 Task: Create a section Code Conquest and in the section, add a milestone Quality Assurance Process Implementation in the project Trex.
Action: Mouse moved to (122, 442)
Screenshot: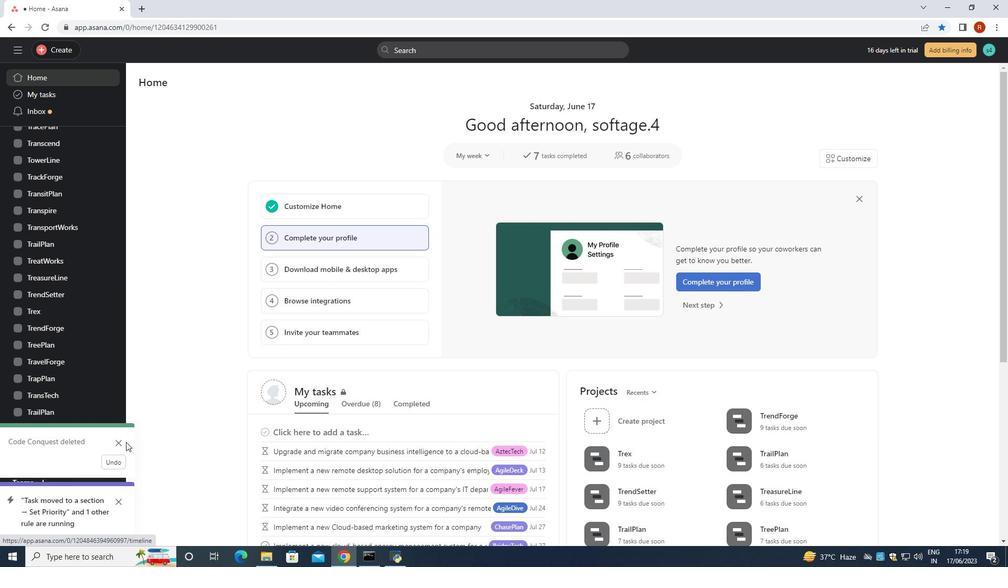
Action: Mouse pressed left at (122, 442)
Screenshot: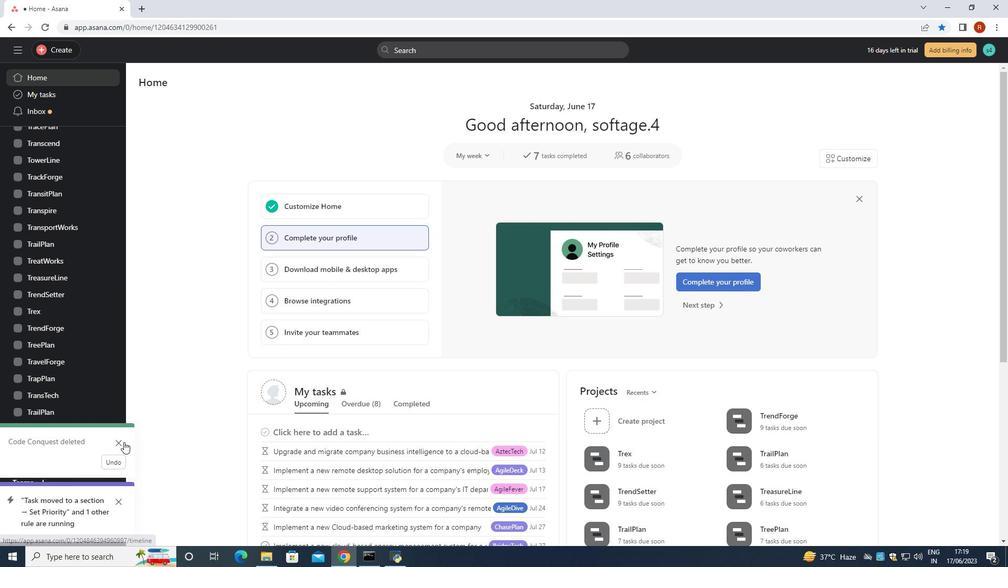 
Action: Mouse moved to (54, 308)
Screenshot: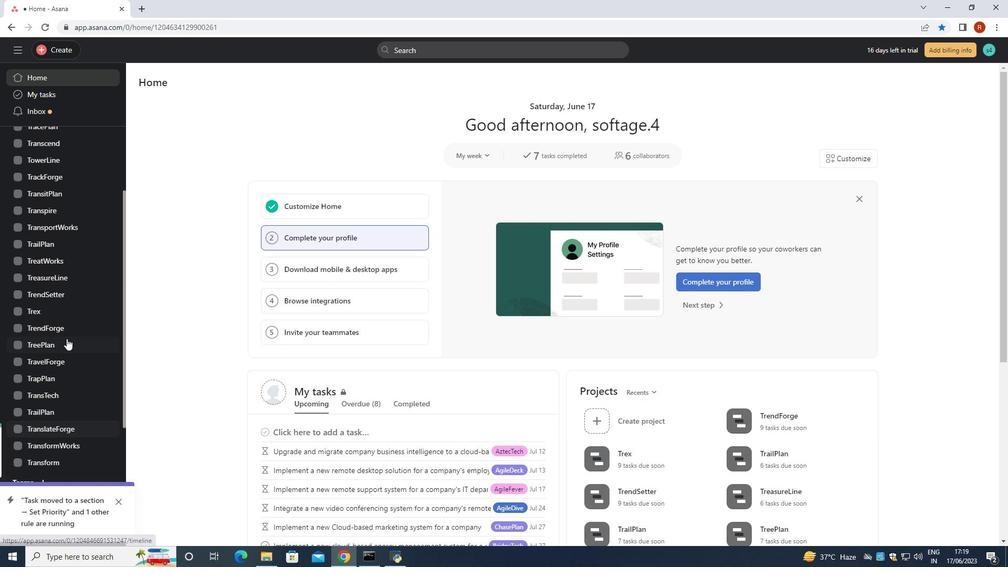 
Action: Mouse pressed left at (54, 308)
Screenshot: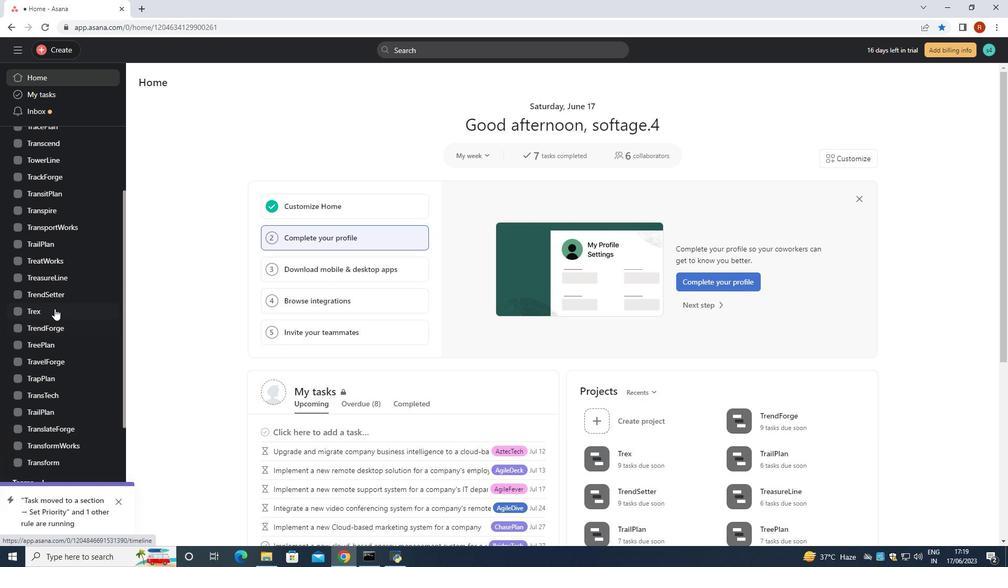 
Action: Mouse moved to (226, 368)
Screenshot: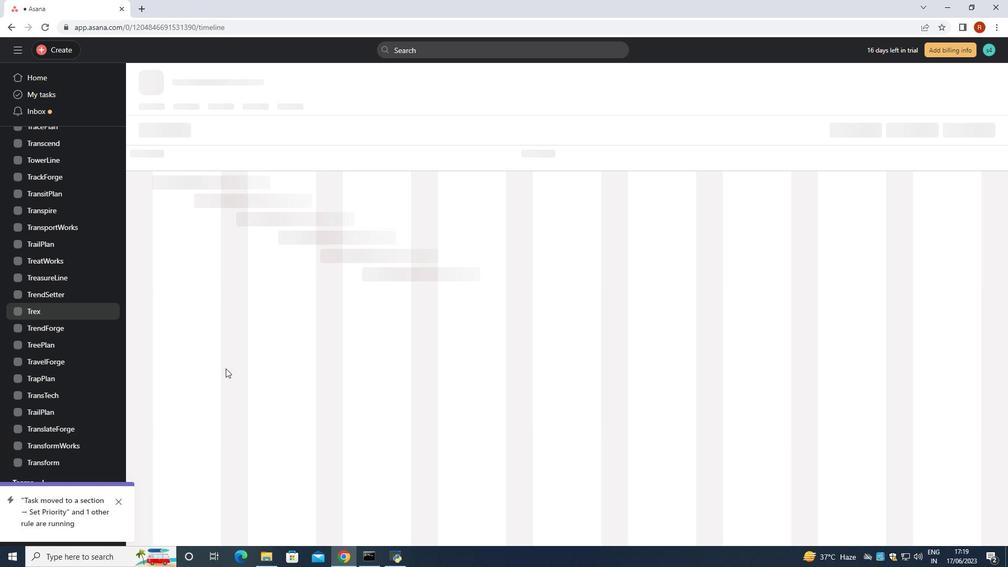 
Action: Mouse scrolled (226, 368) with delta (0, 0)
Screenshot: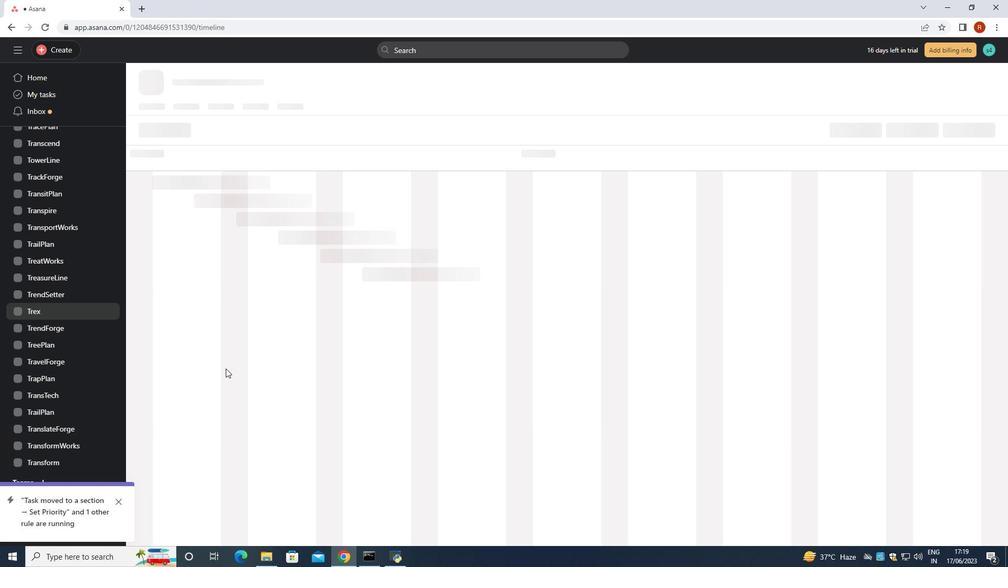 
Action: Mouse scrolled (226, 368) with delta (0, 0)
Screenshot: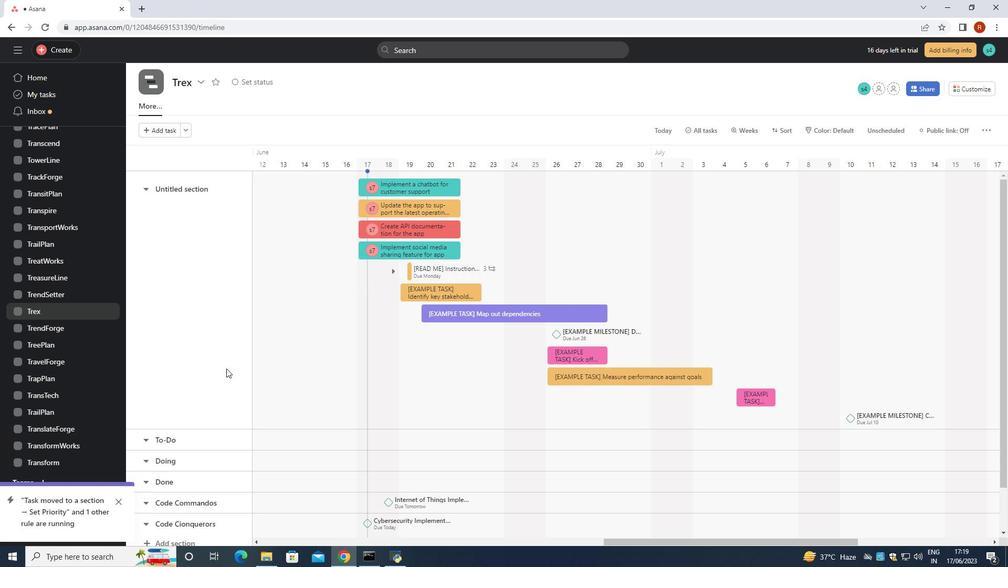 
Action: Mouse scrolled (226, 368) with delta (0, 0)
Screenshot: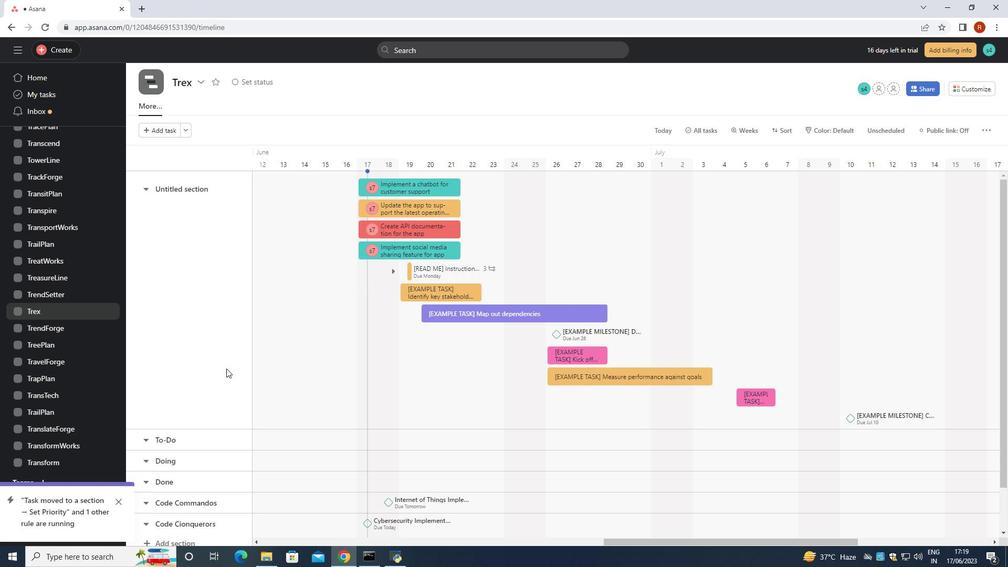 
Action: Mouse scrolled (226, 368) with delta (0, 0)
Screenshot: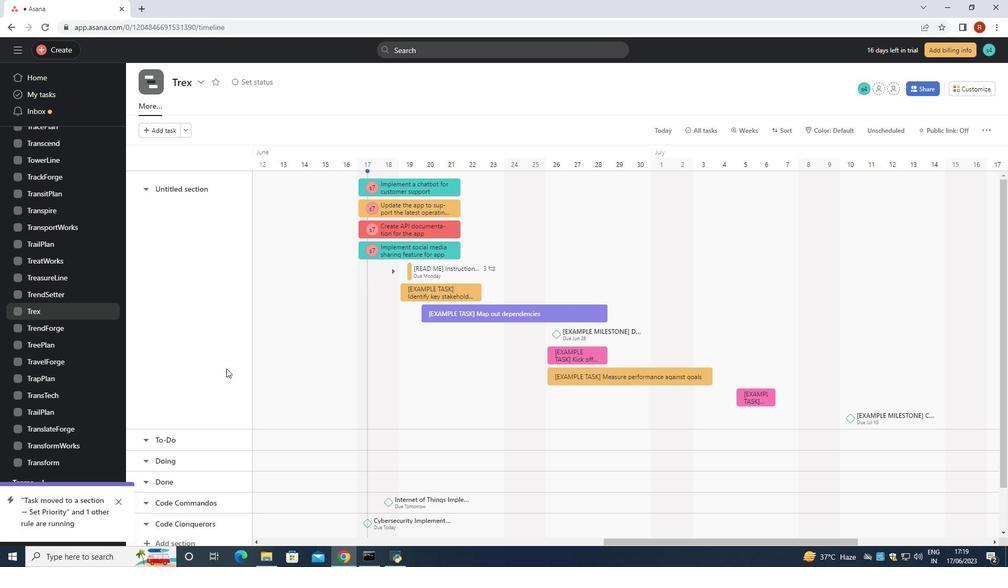 
Action: Mouse scrolled (226, 368) with delta (0, 0)
Screenshot: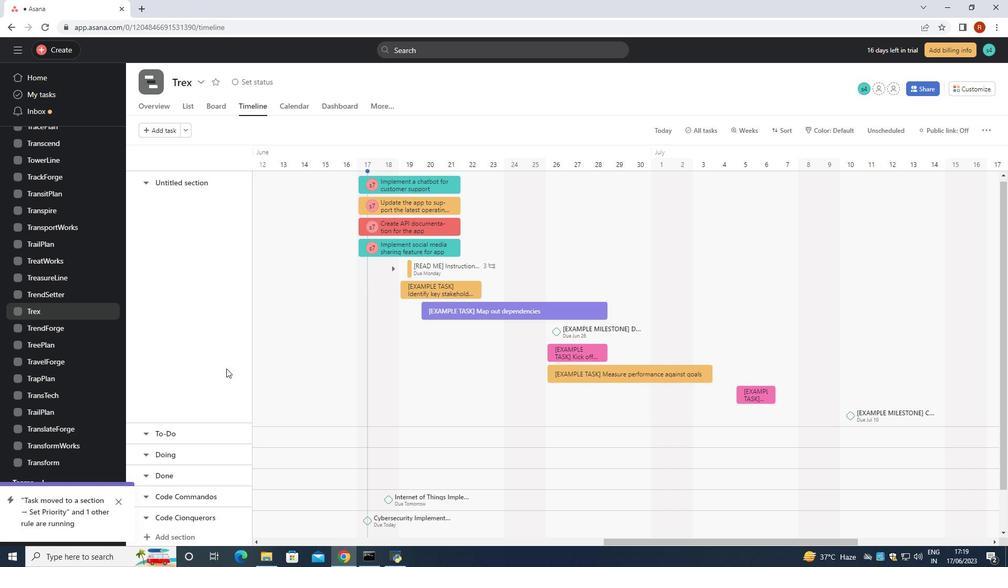 
Action: Mouse scrolled (226, 368) with delta (0, 0)
Screenshot: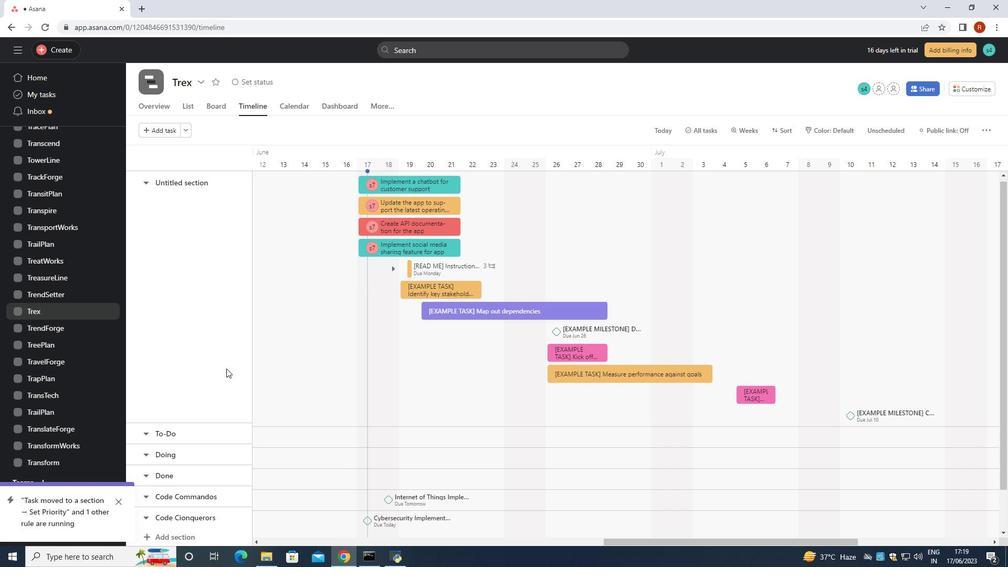 
Action: Mouse moved to (198, 496)
Screenshot: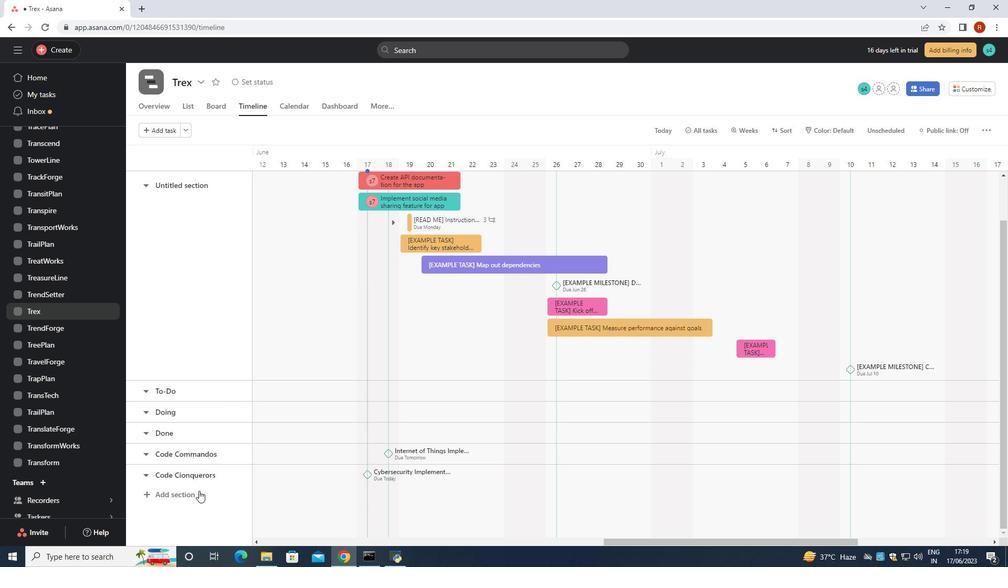 
Action: Mouse pressed left at (198, 496)
Screenshot: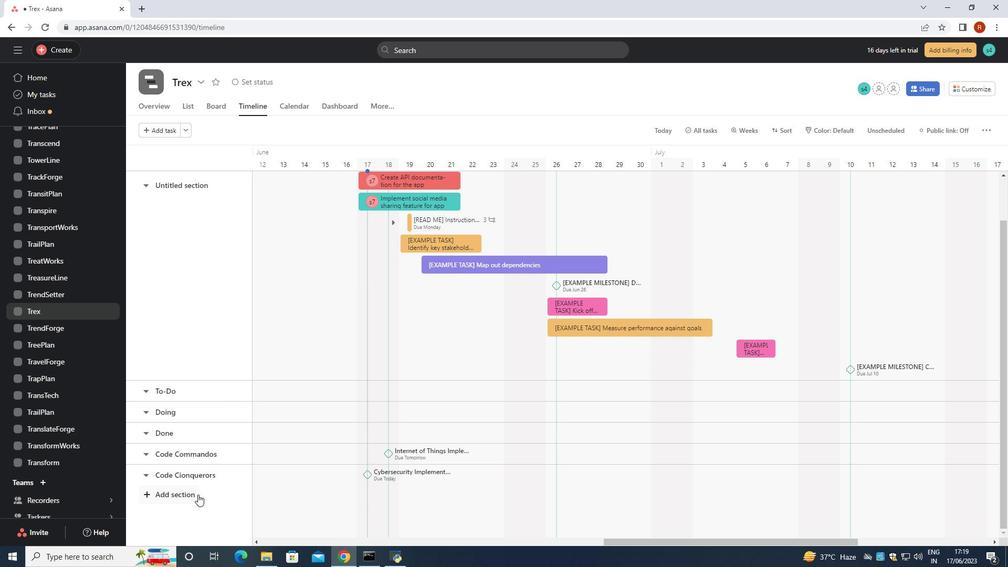 
Action: Mouse moved to (210, 505)
Screenshot: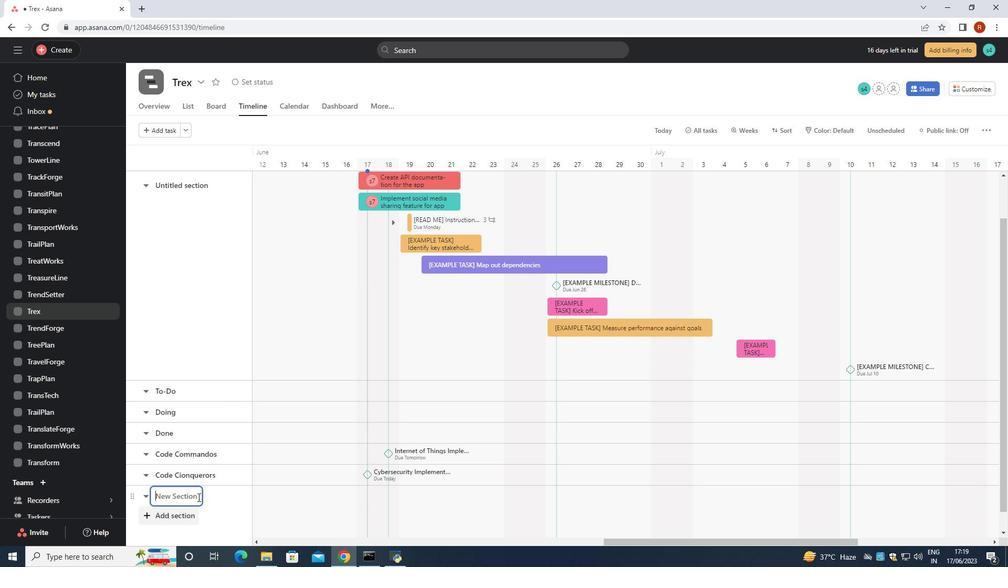 
Action: Key pressed <Key.shift>Code<Key.space><Key.shift><Key.shift>Conquest<Key.space>
Screenshot: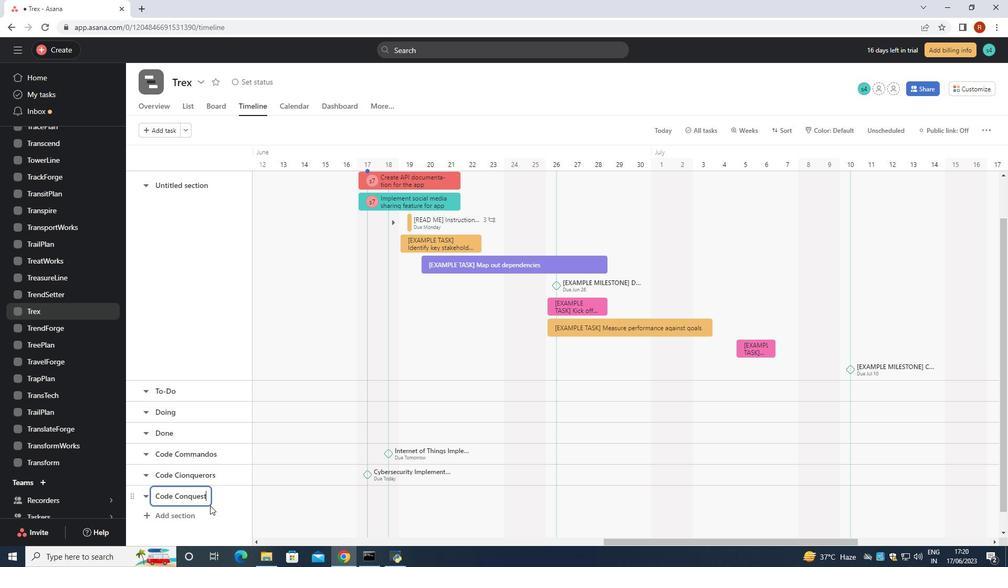 
Action: Mouse moved to (305, 497)
Screenshot: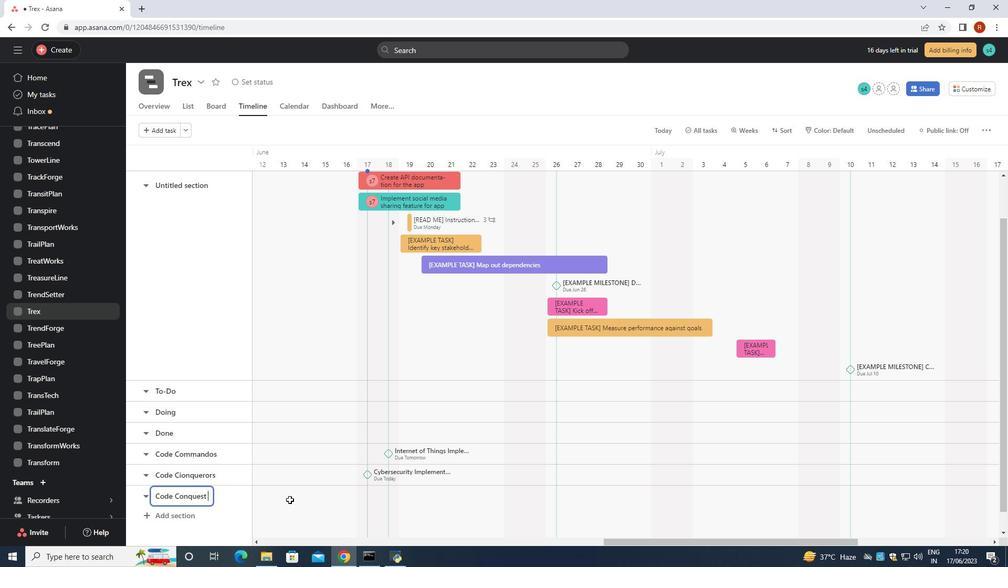 
Action: Mouse pressed left at (305, 497)
Screenshot: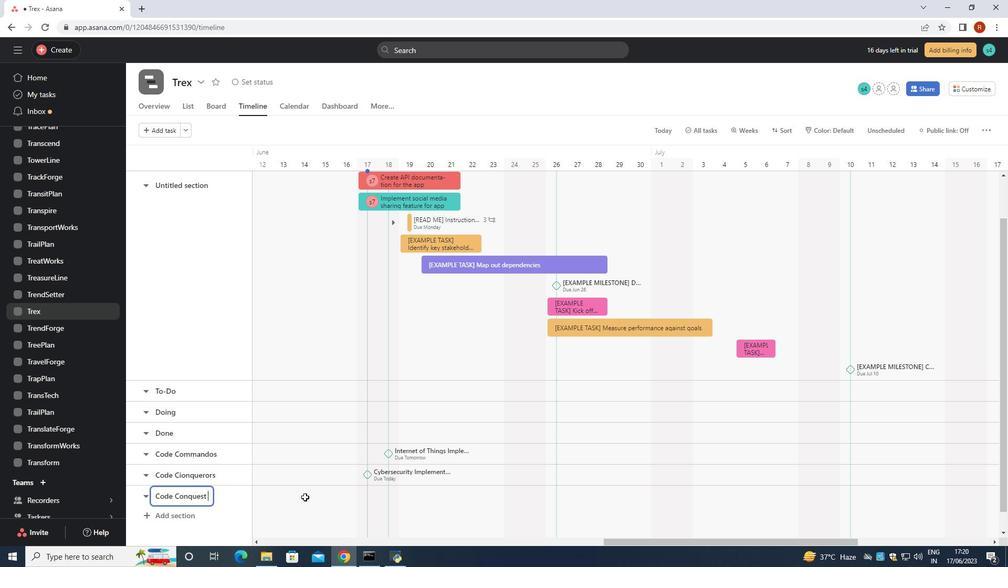 
Action: Mouse pressed left at (305, 497)
Screenshot: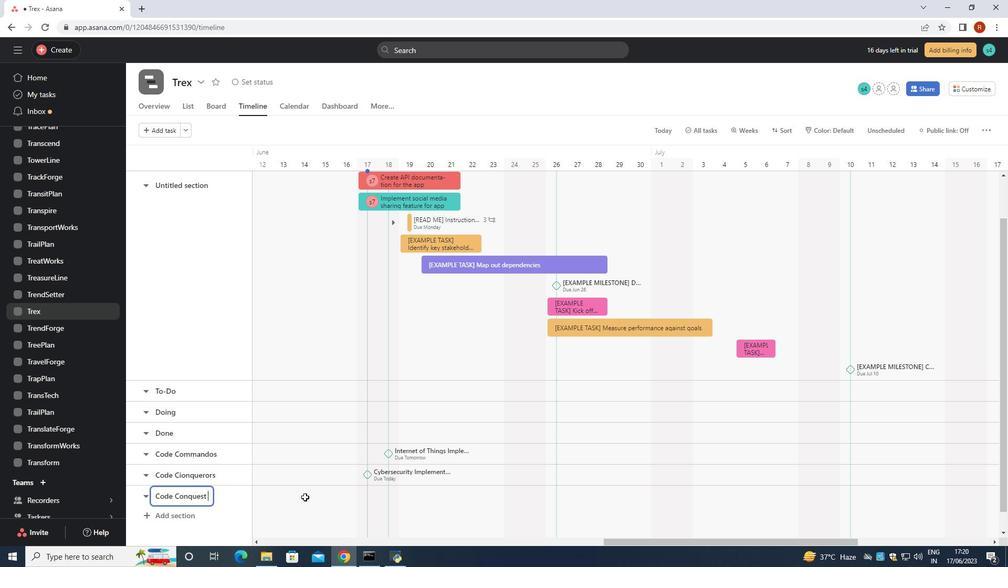 
Action: Key pressed <Key.shift>Quality<Key.space><Key.shift>Assurance<Key.space><Key.shift>Process<Key.space><Key.shift>Implementation<Key.enter>
Screenshot: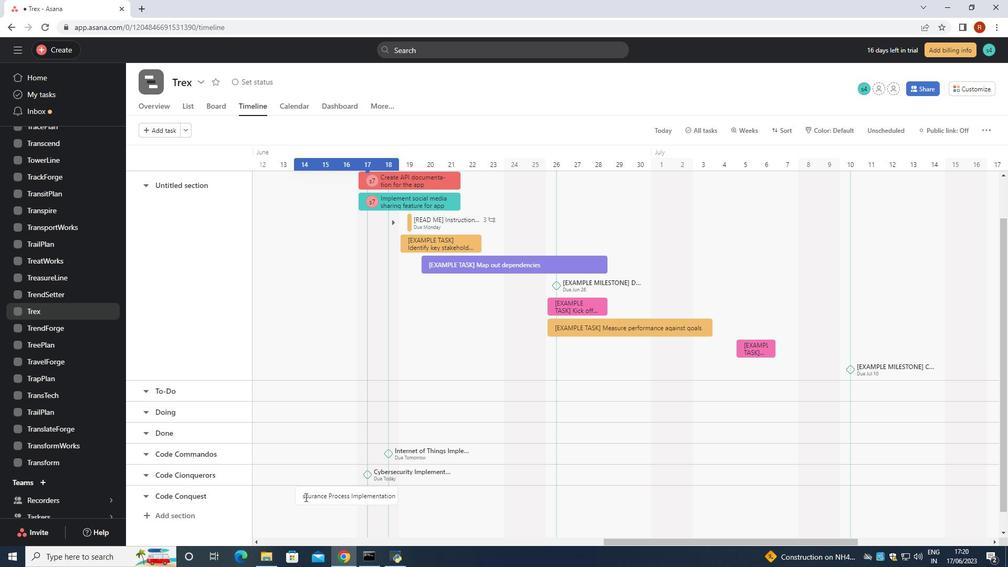 
Action: Mouse pressed right at (305, 497)
Screenshot: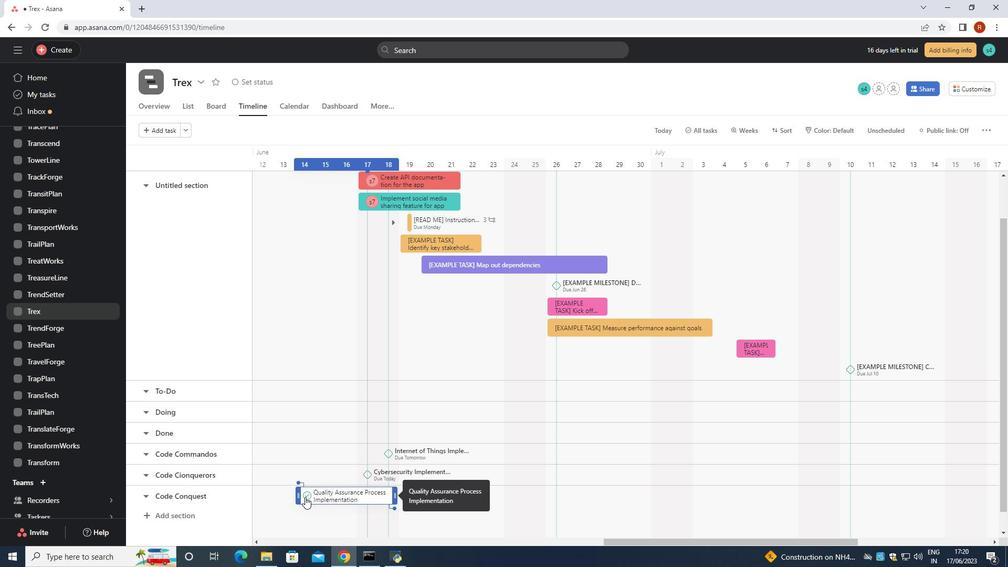 
Action: Mouse moved to (351, 441)
Screenshot: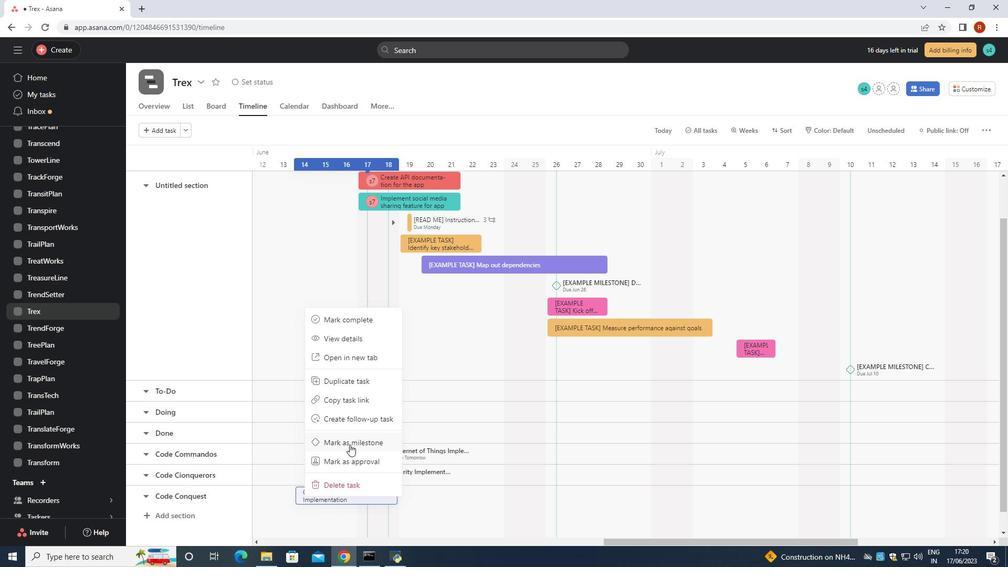 
Action: Mouse pressed left at (351, 441)
Screenshot: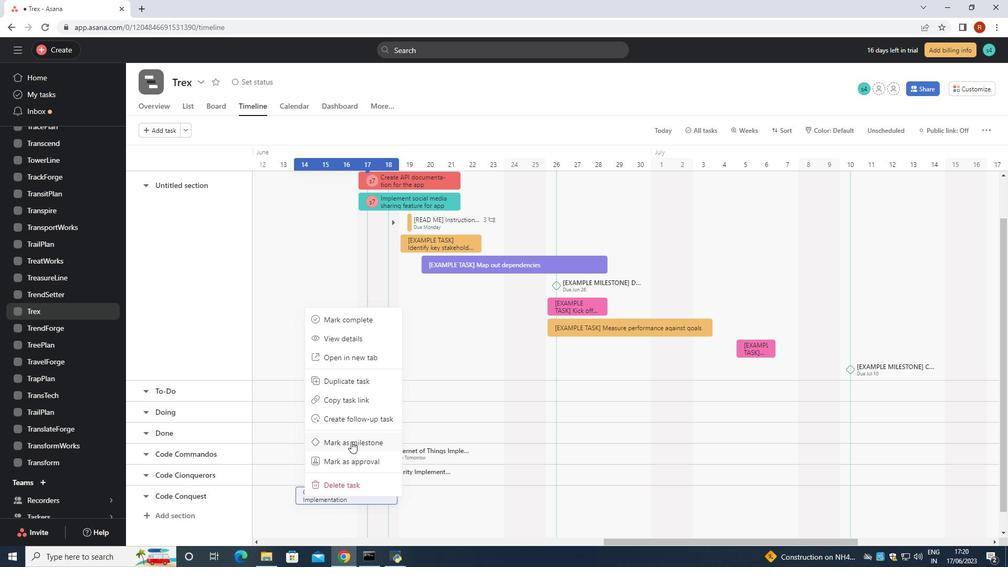 
Action: Mouse moved to (352, 440)
Screenshot: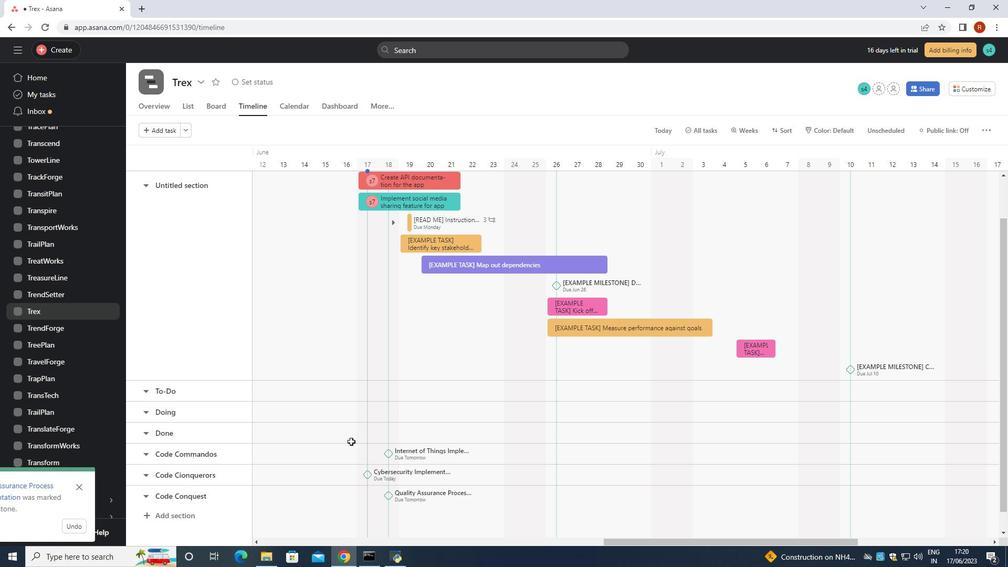 
